 Task: Add an event with the title Conference: Business Leadership Conference, date '2023/12/22', time 8:30 AM to 10:30 AMand add a description: Participants will explore strategies for building cohesive and high-performing teams. They will learn how to create a positive work culture, foster collaboration, and motivate team members to achieve their full potential. Participants will also learn techniques for resolving conflicts and managing team dynamics effectively.Select event color  Banana . Add location for the event as: Budapest, Hungary, logged in from the account softage.4@softage.netand send the event invitation to softage.1@softage.net and softage.2@softage.net. Set a reminder for the event Doesn't repeat
Action: Mouse moved to (68, 92)
Screenshot: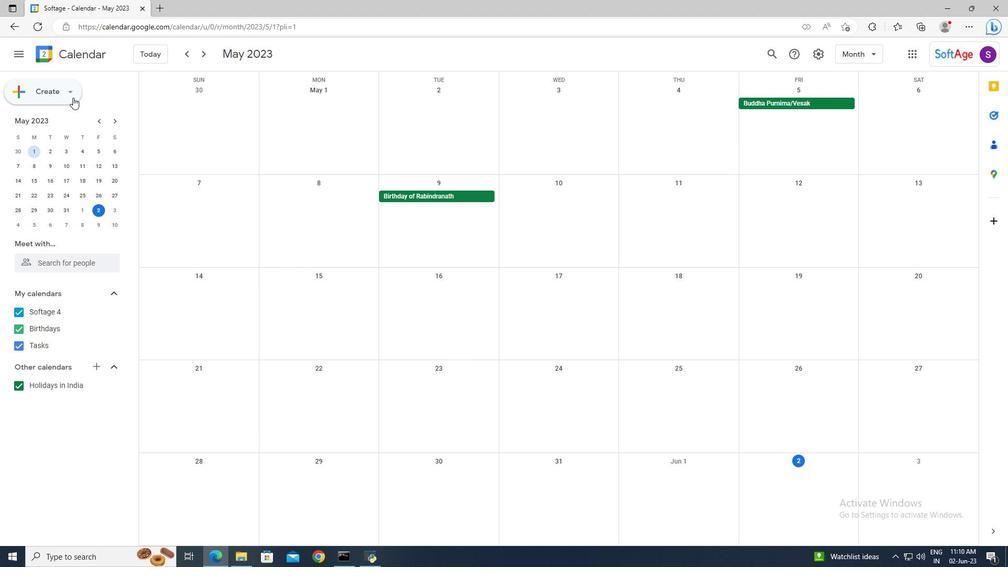 
Action: Mouse pressed left at (68, 92)
Screenshot: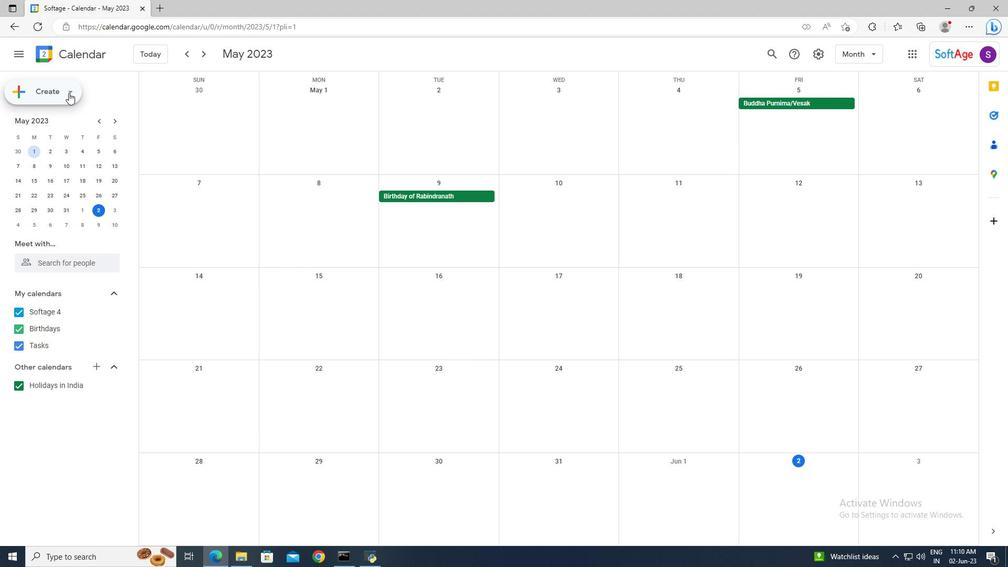 
Action: Mouse moved to (68, 119)
Screenshot: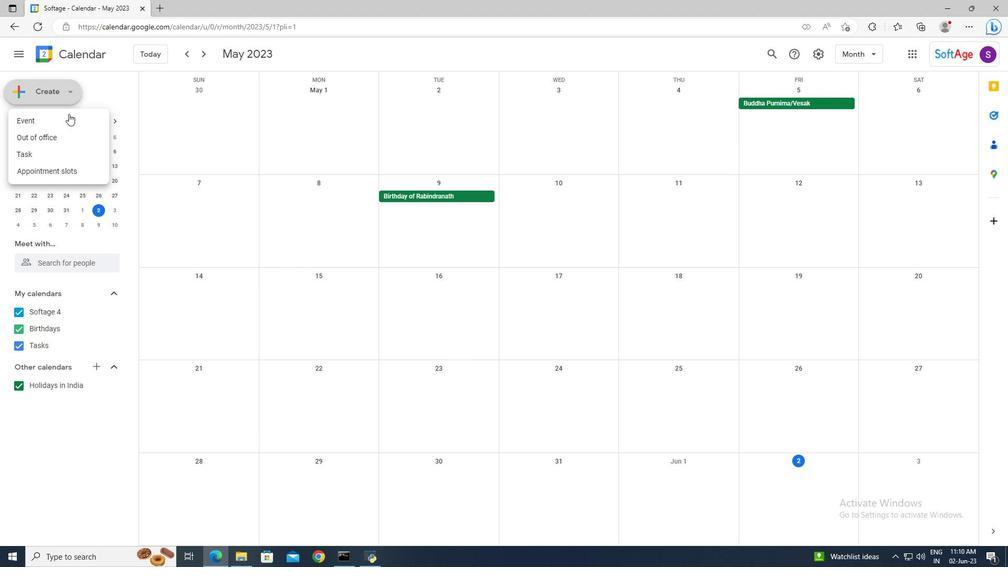 
Action: Mouse pressed left at (68, 119)
Screenshot: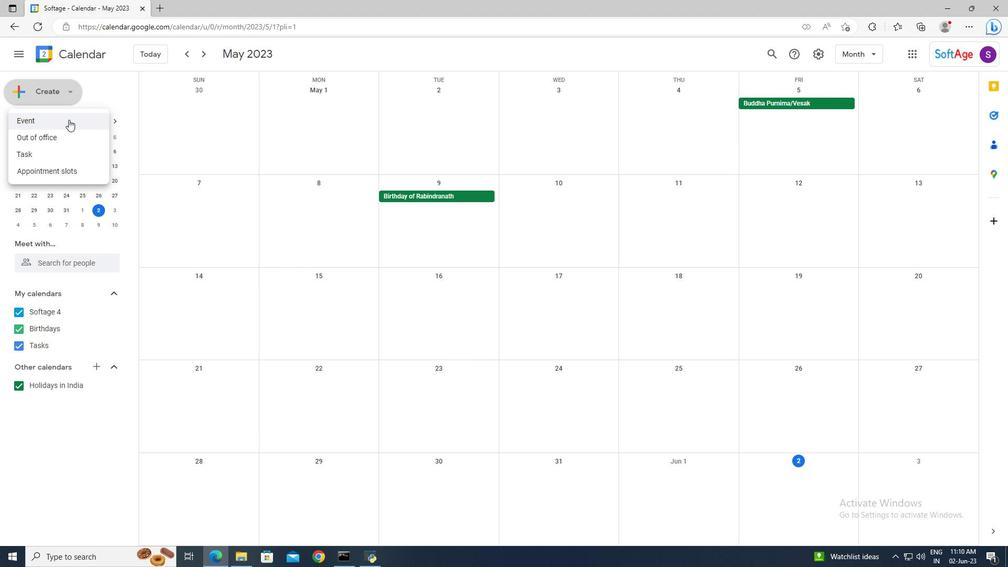 
Action: Mouse moved to (172, 357)
Screenshot: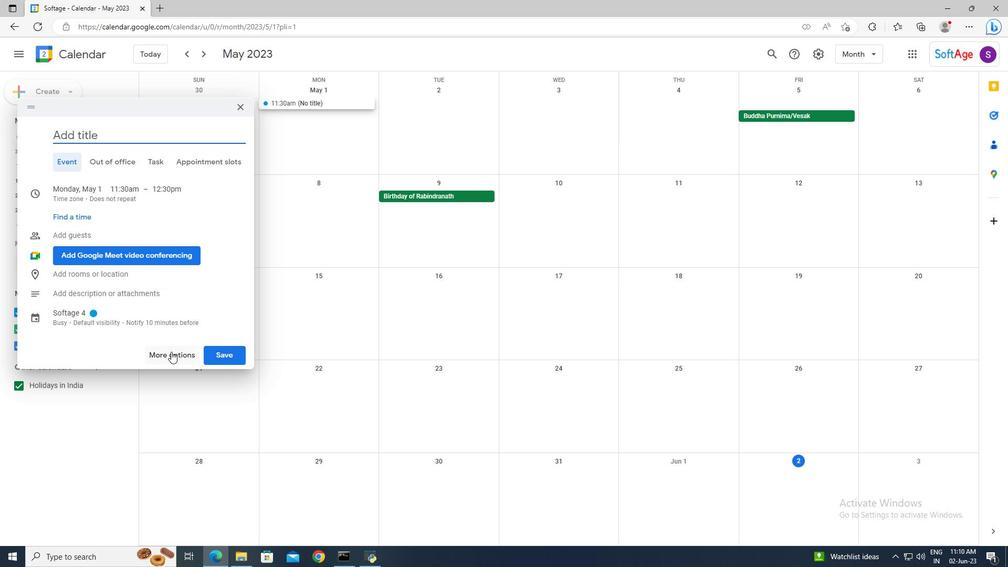 
Action: Mouse pressed left at (172, 357)
Screenshot: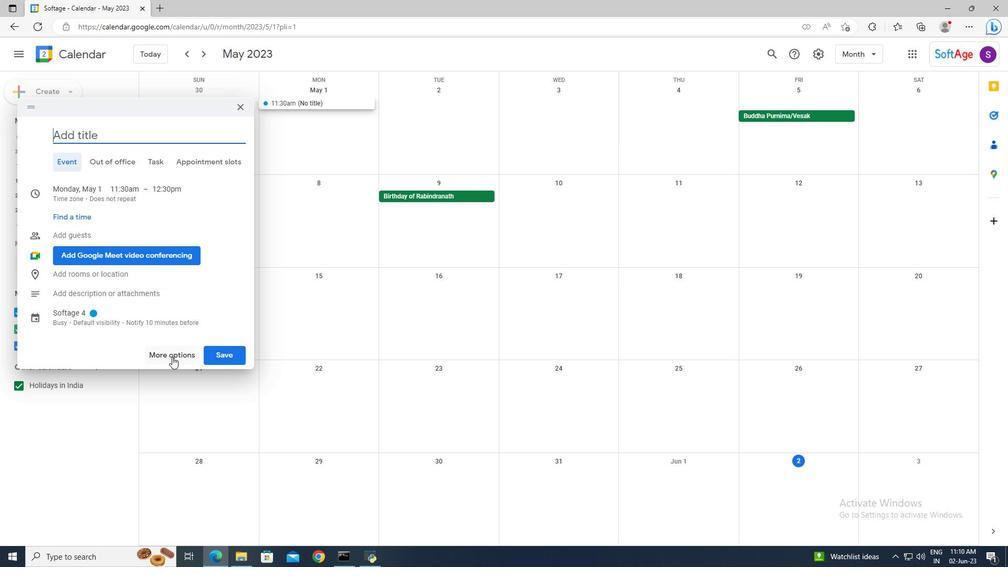 
Action: Mouse moved to (115, 66)
Screenshot: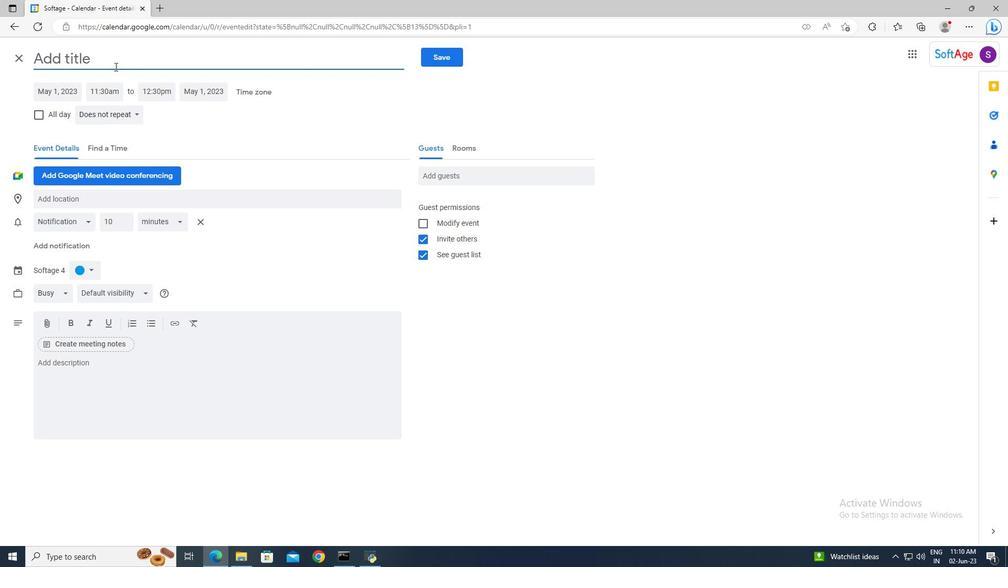 
Action: Mouse pressed left at (115, 66)
Screenshot: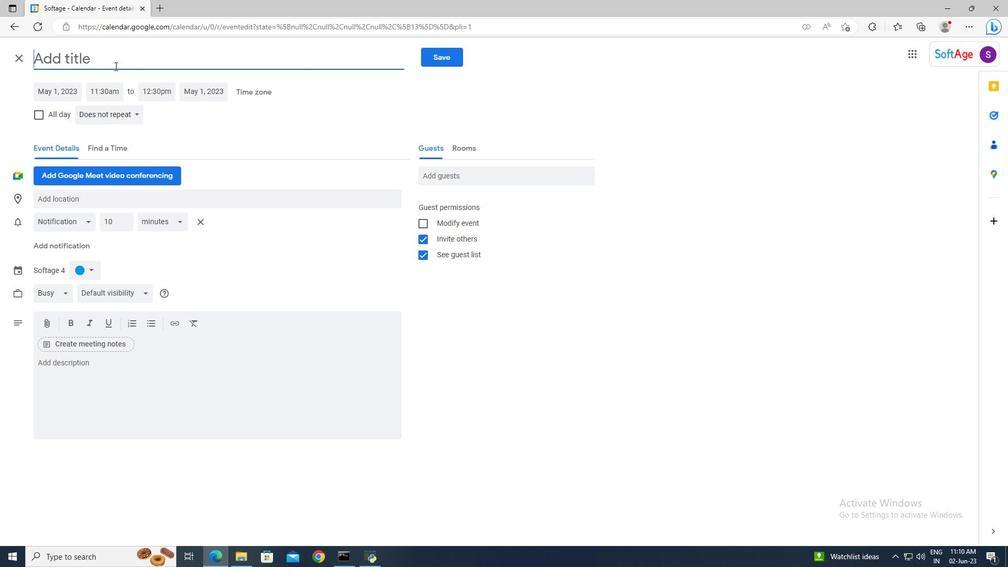 
Action: Key pressed <Key.shift>Conference<Key.shift>:<Key.space><Key.shift>Business<Key.space><Key.shift>Leadership<Key.space><Key.shift>Conference
Screenshot: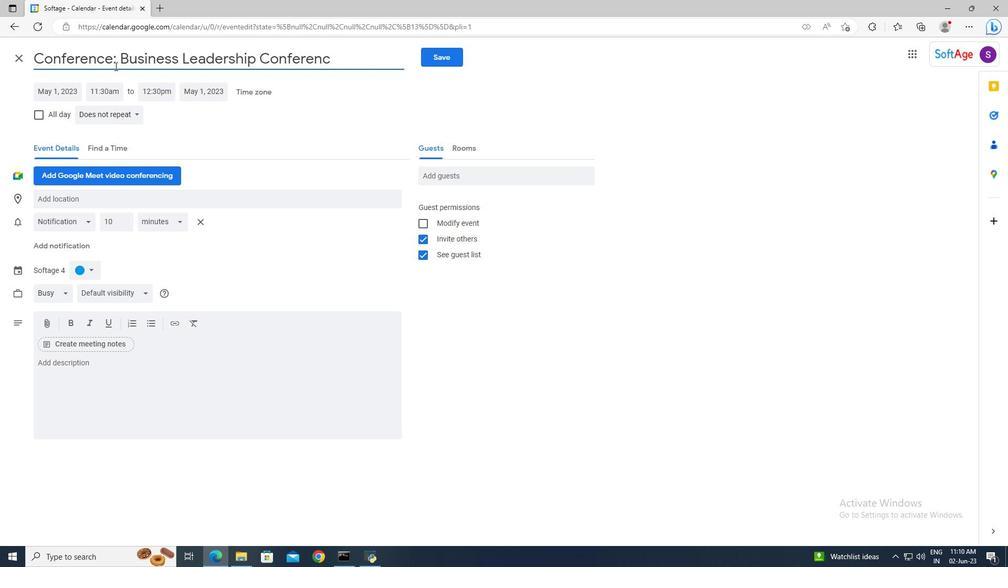 
Action: Mouse moved to (71, 89)
Screenshot: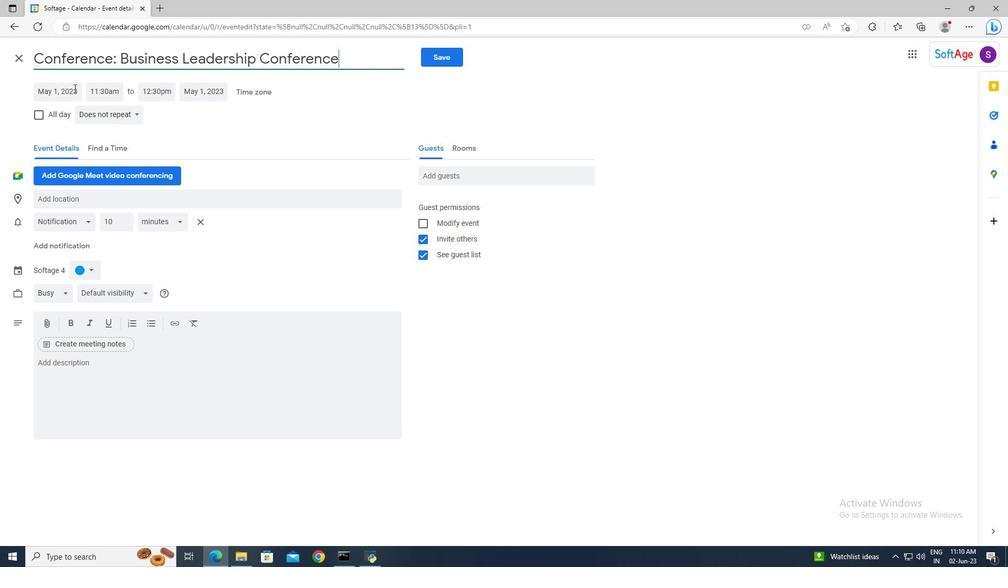 
Action: Mouse pressed left at (71, 89)
Screenshot: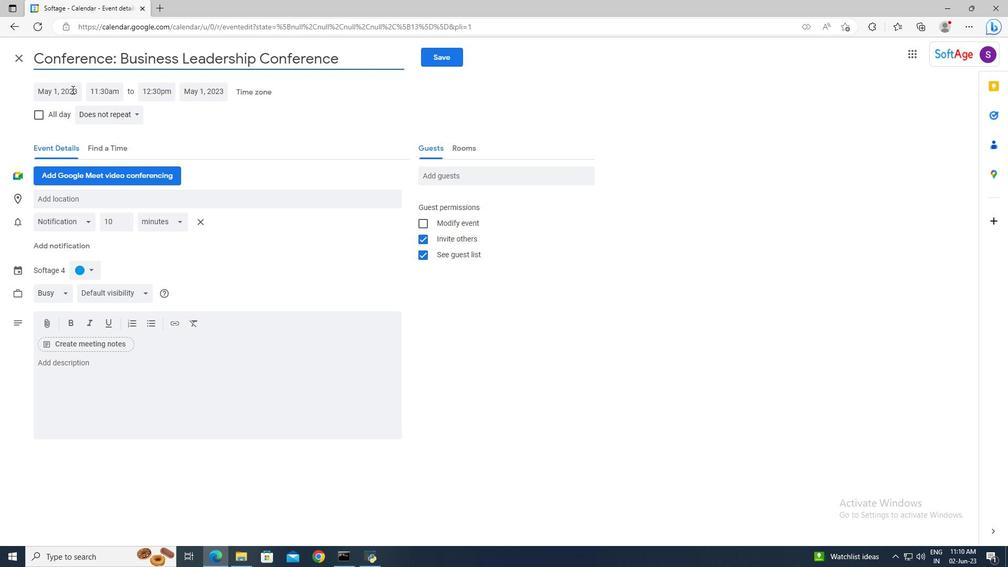 
Action: Mouse moved to (164, 112)
Screenshot: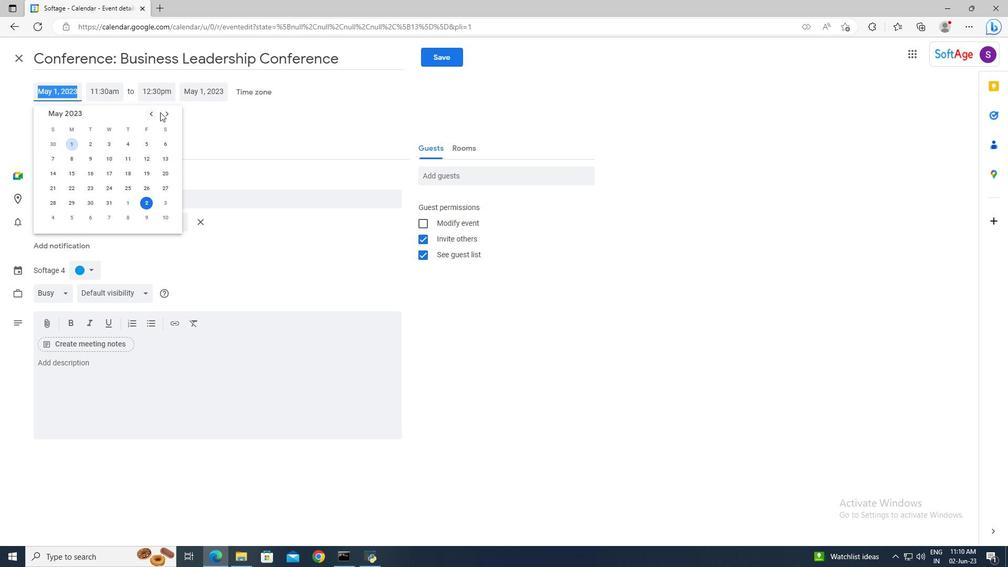 
Action: Mouse pressed left at (164, 112)
Screenshot: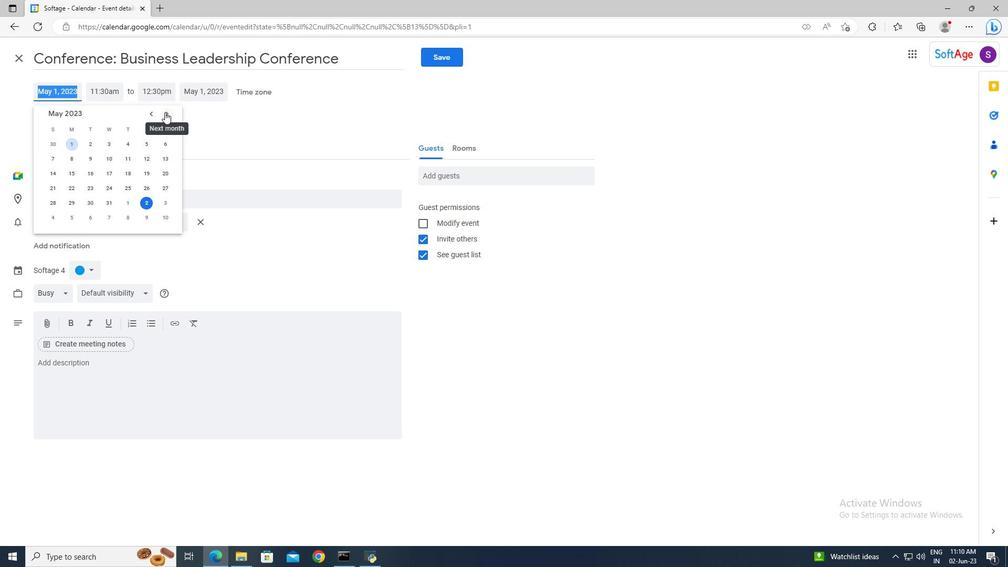 
Action: Mouse pressed left at (164, 112)
Screenshot: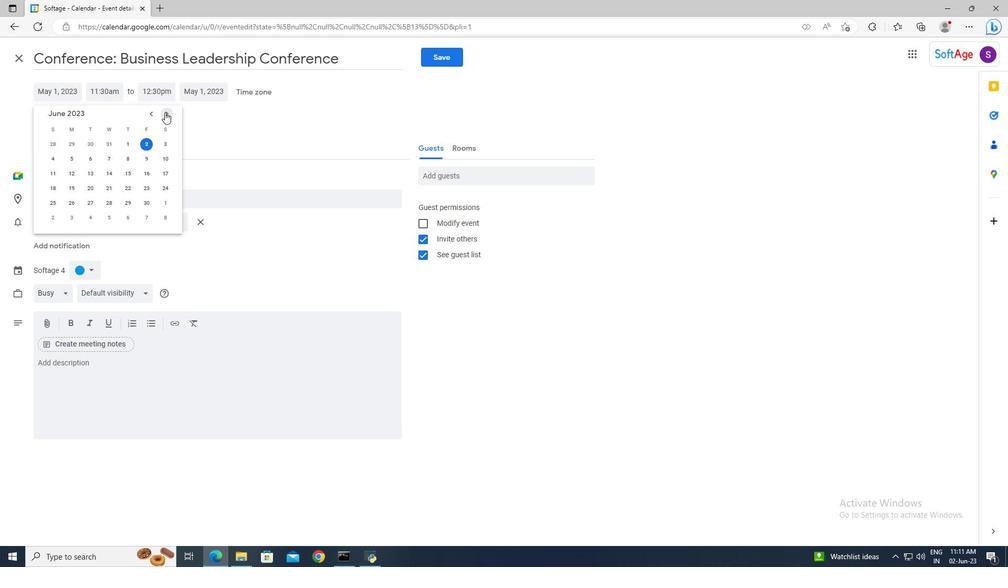 
Action: Mouse pressed left at (164, 112)
Screenshot: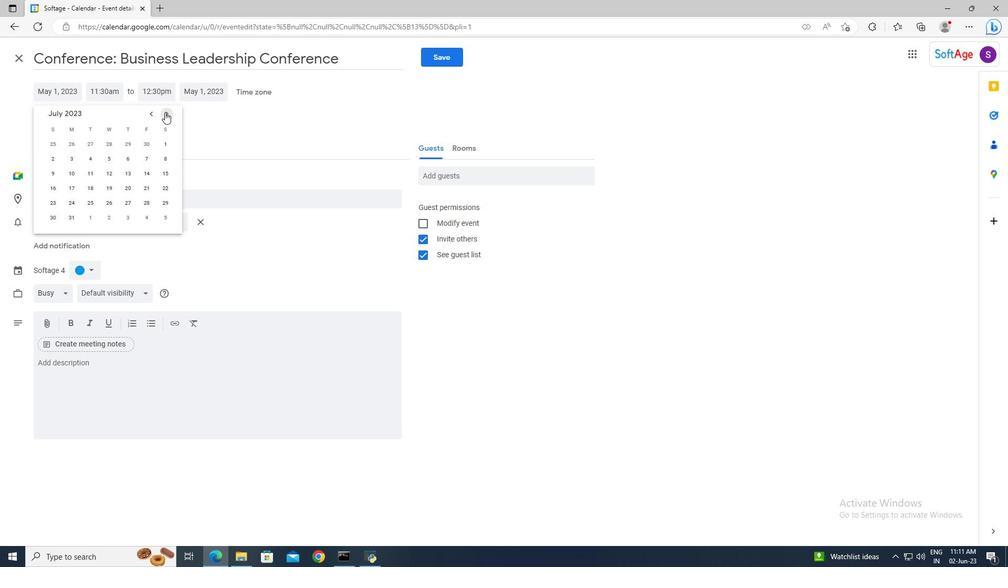 
Action: Mouse pressed left at (164, 112)
Screenshot: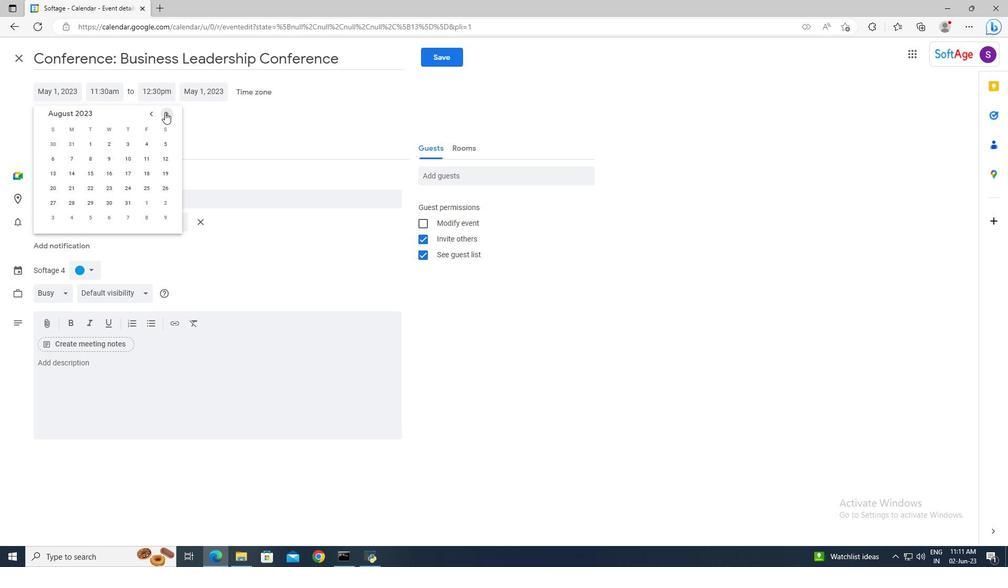 
Action: Mouse pressed left at (164, 112)
Screenshot: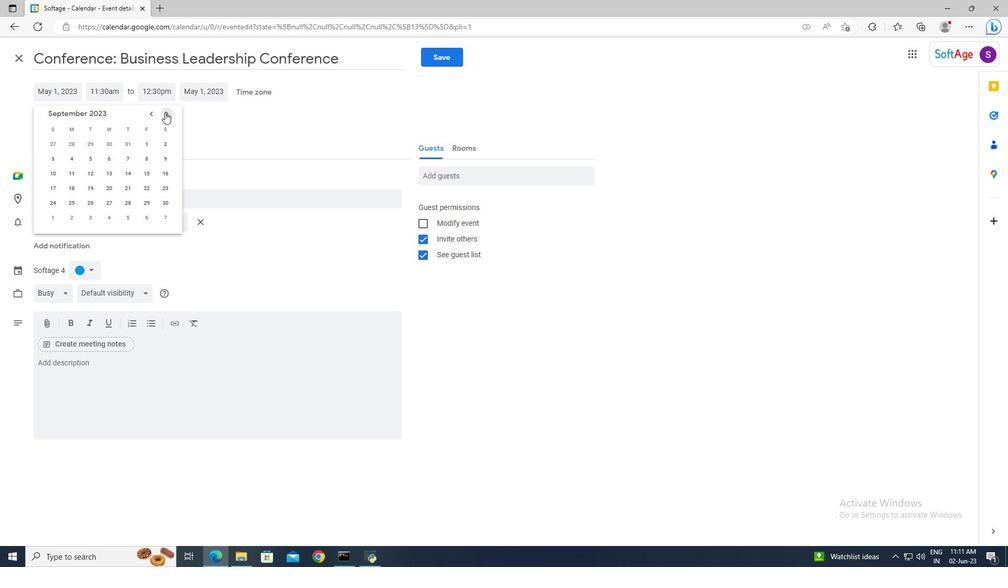 
Action: Mouse pressed left at (164, 112)
Screenshot: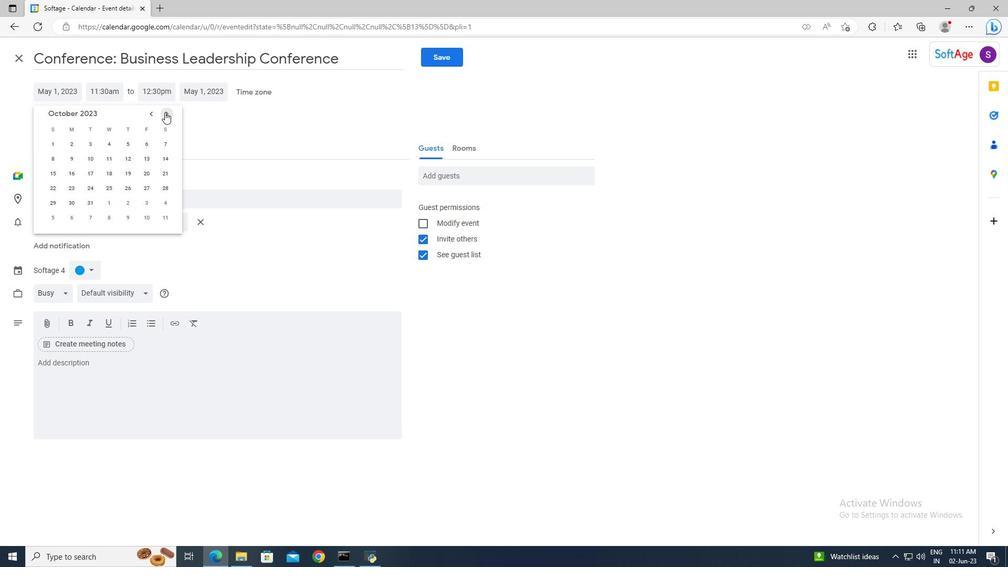 
Action: Mouse pressed left at (164, 112)
Screenshot: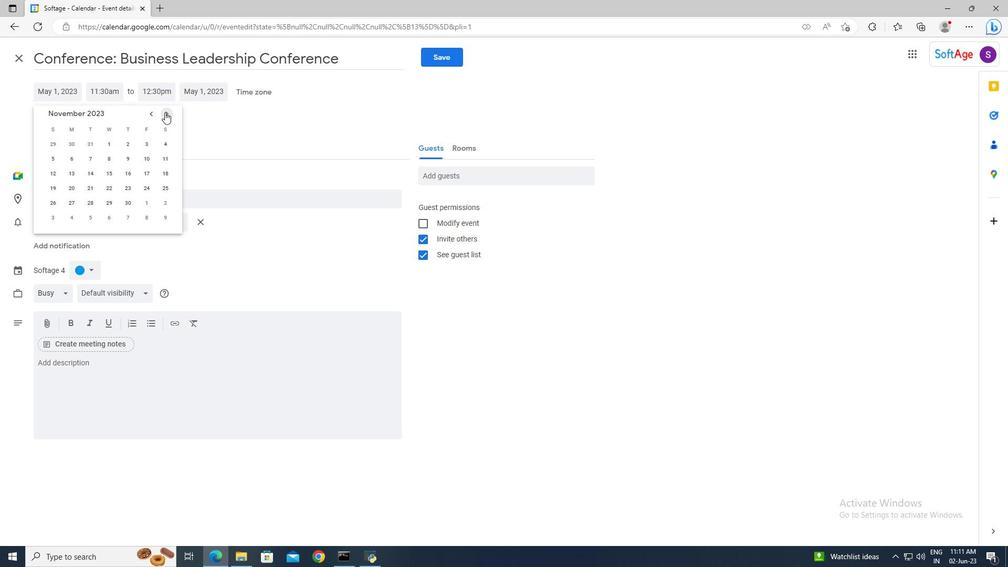 
Action: Mouse moved to (147, 187)
Screenshot: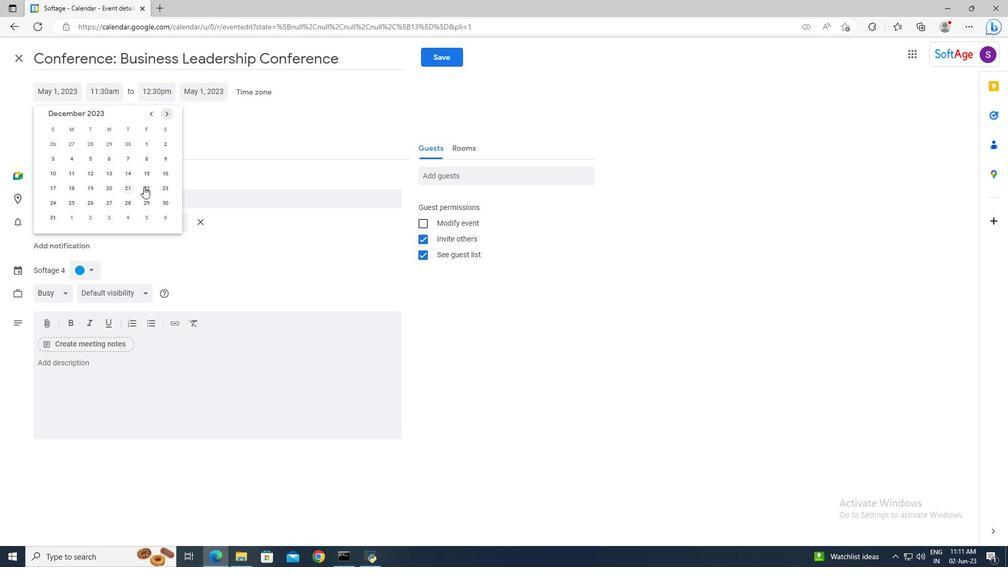
Action: Mouse pressed left at (147, 187)
Screenshot: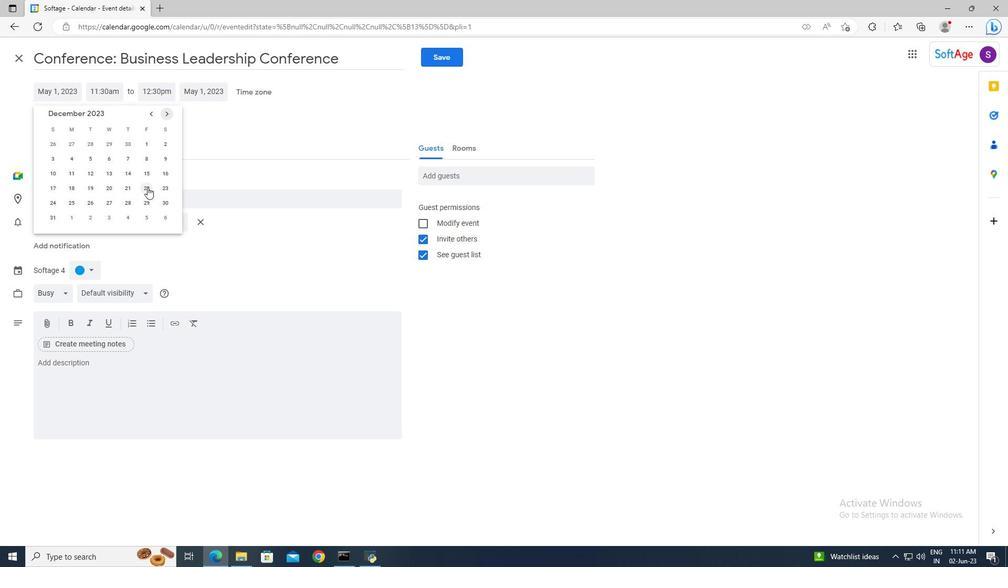 
Action: Mouse moved to (113, 89)
Screenshot: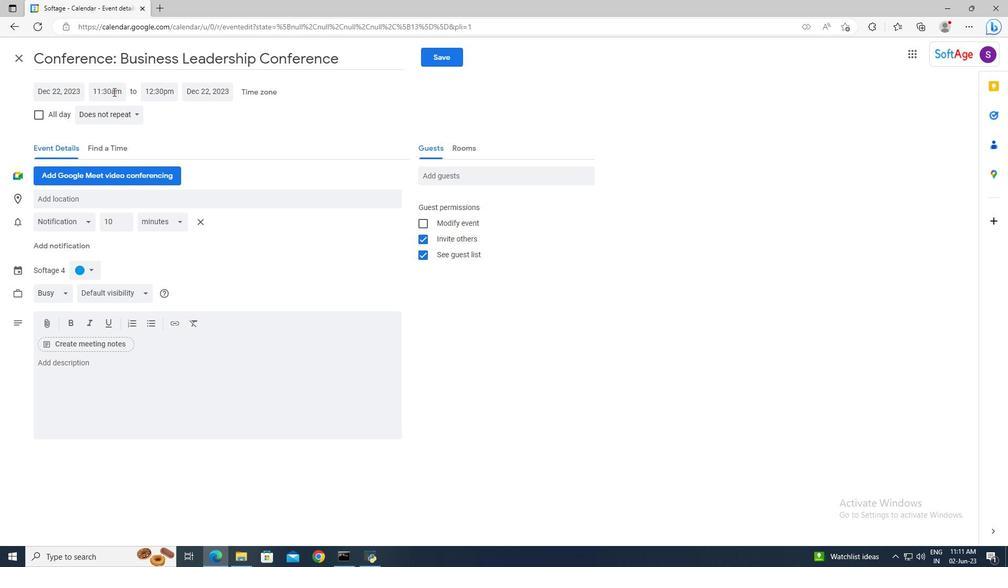 
Action: Mouse pressed left at (113, 89)
Screenshot: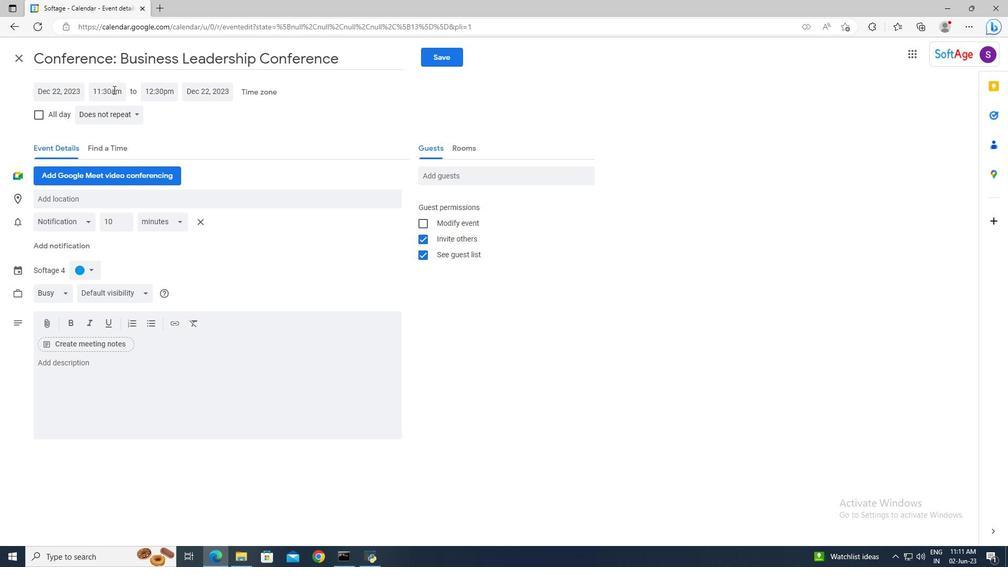
Action: Key pressed 8<Key.shift>:30<Key.space><Key.shift>A
Screenshot: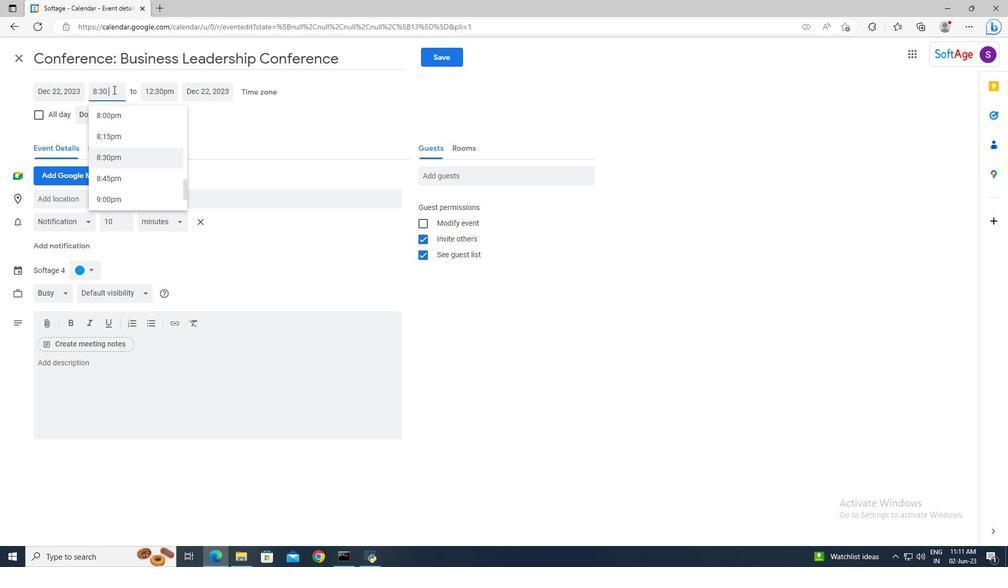 
Action: Mouse moved to (108, 159)
Screenshot: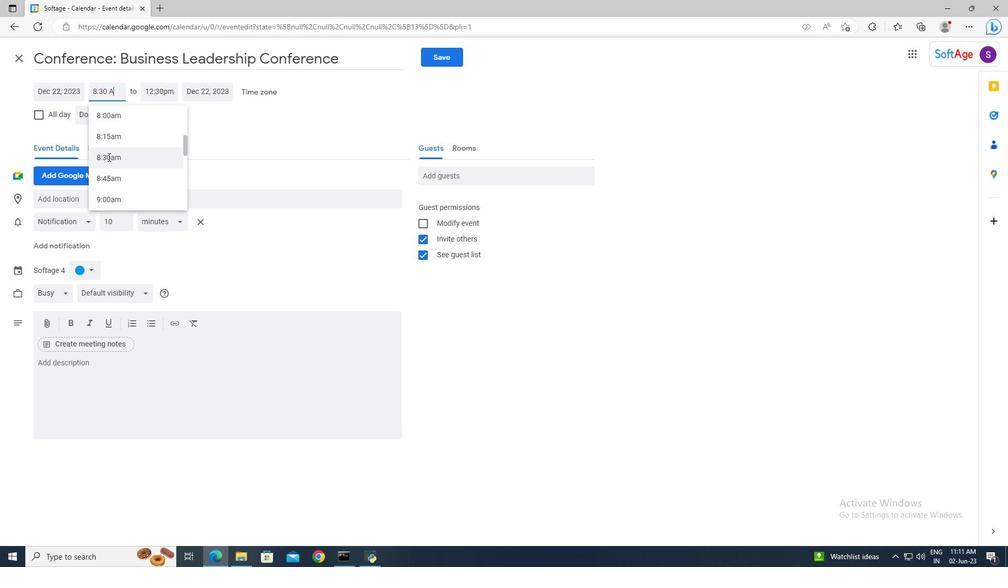 
Action: Mouse pressed left at (108, 159)
Screenshot: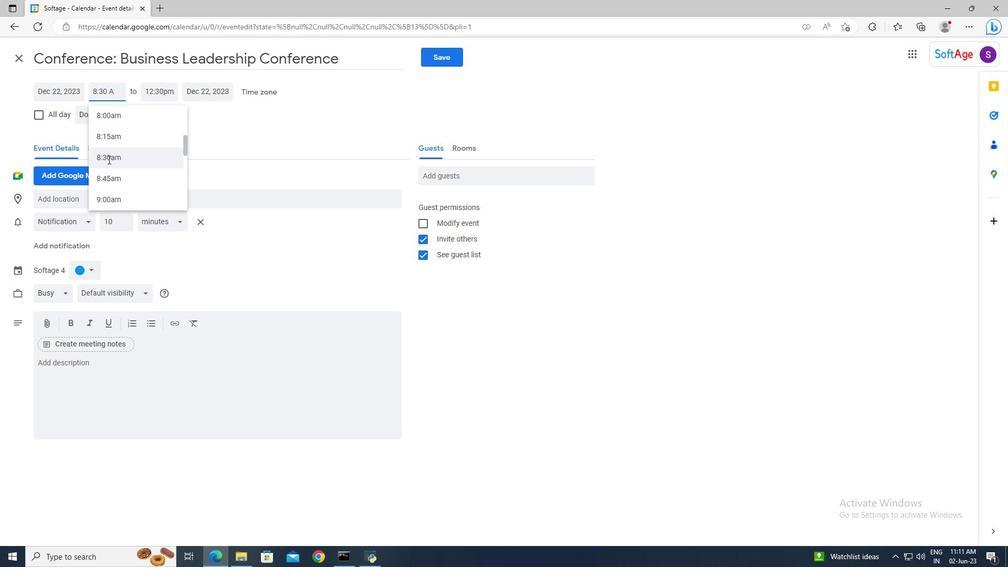 
Action: Mouse moved to (153, 90)
Screenshot: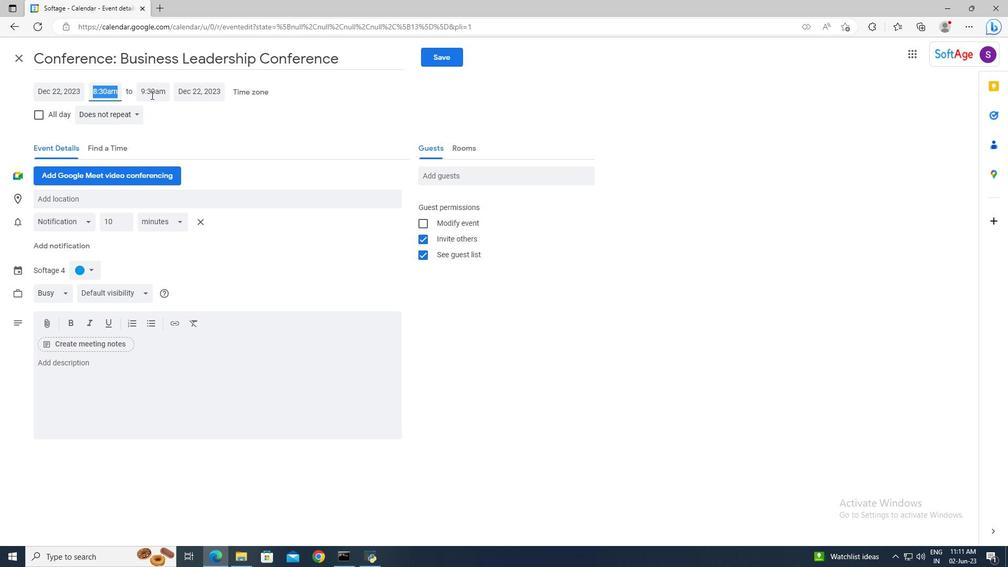 
Action: Mouse pressed left at (153, 90)
Screenshot: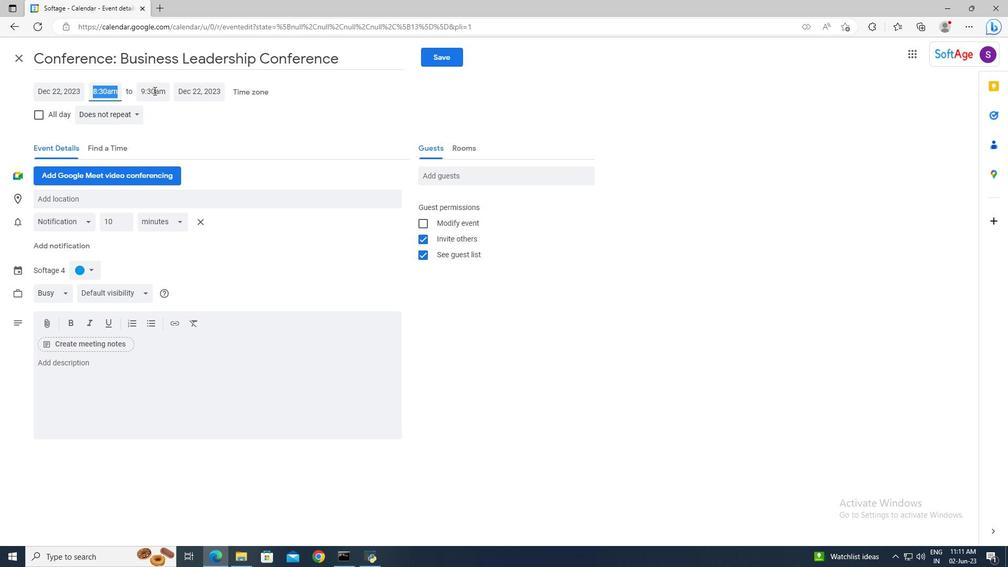 
Action: Key pressed 10<Key.shift>:30
Screenshot: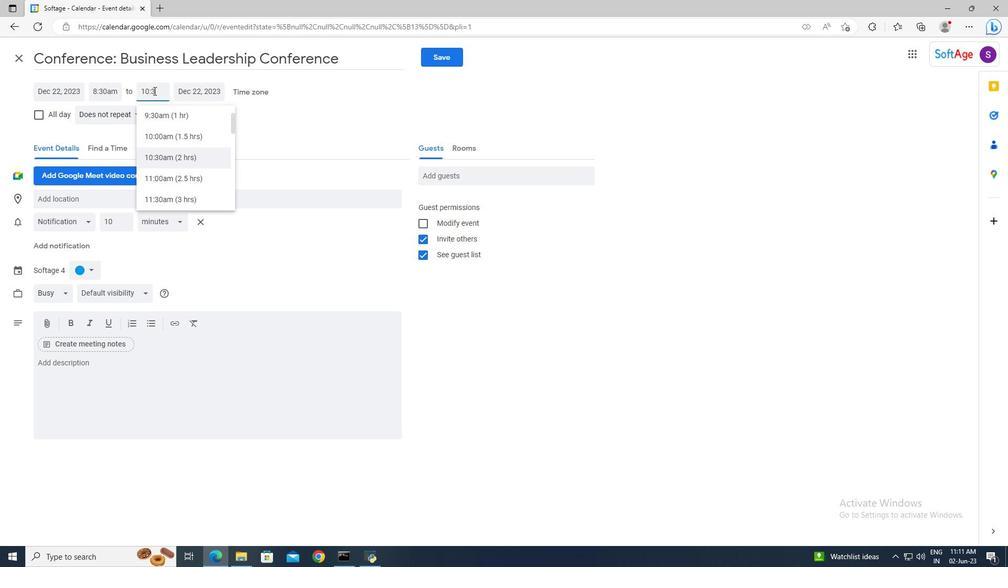 
Action: Mouse moved to (163, 155)
Screenshot: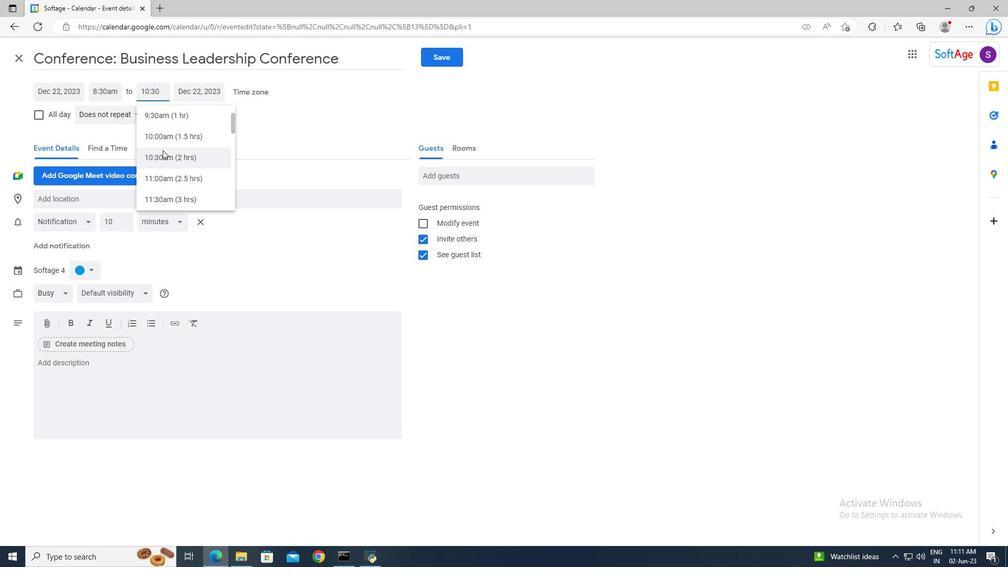 
Action: Mouse pressed left at (163, 155)
Screenshot: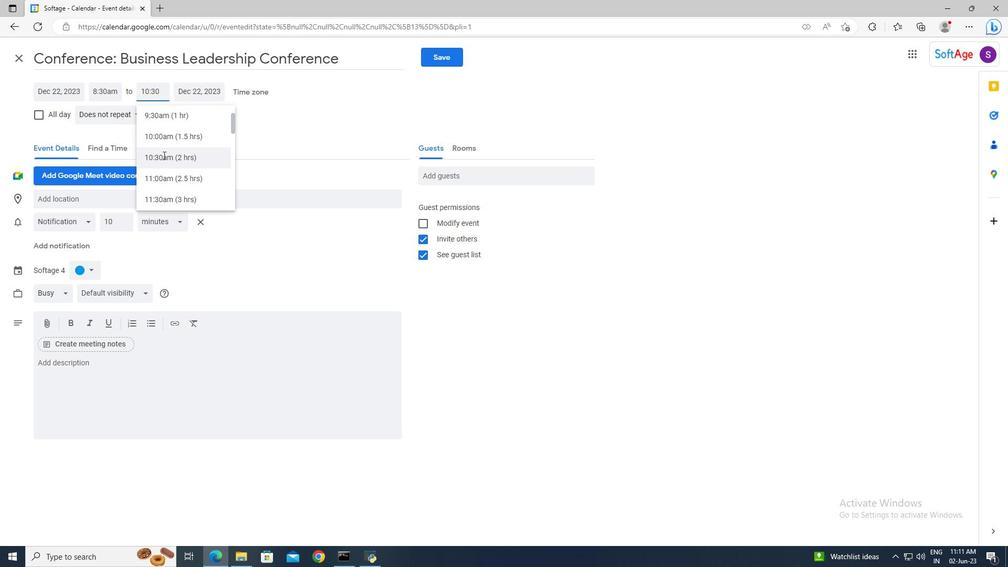 
Action: Mouse moved to (119, 373)
Screenshot: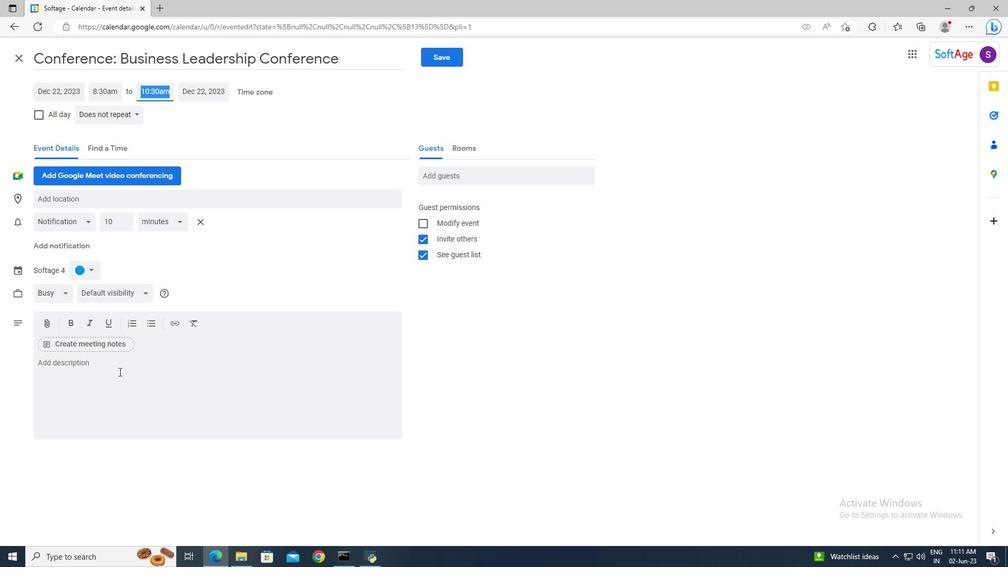 
Action: Mouse pressed left at (119, 373)
Screenshot: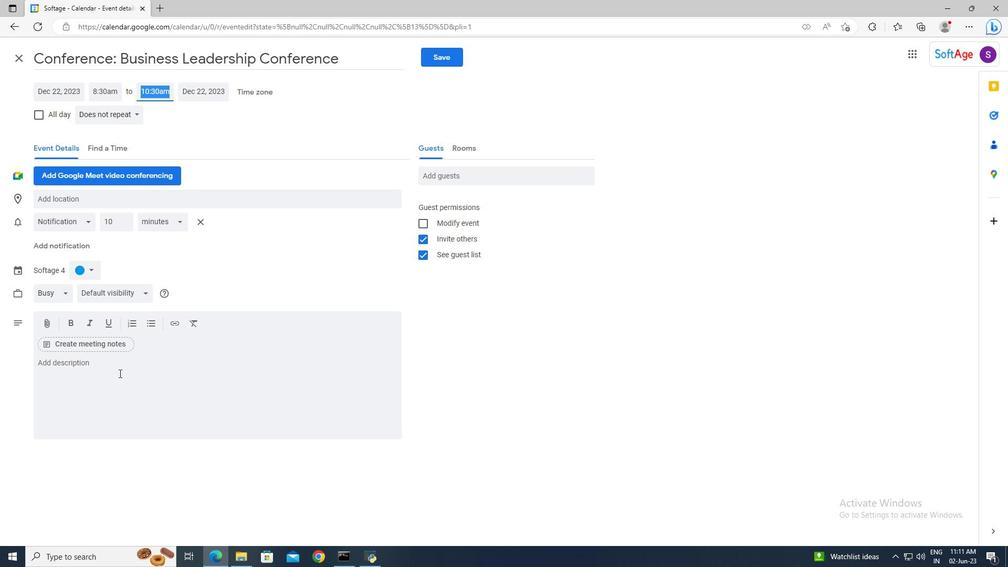 
Action: Key pressed <Key.shift>Participants<Key.space>will<Key.space>explore<Key.space>strategies<Key.space>for<Key.space>building<Key.space>cohesive<Key.space>and<Key.space>hish<Key.backspace><Key.backspace>gh-performing<Key.space>teams.<Key.space><Key.shift><Key.shift><Key.shift><Key.shift><Key.shift><Key.shift><Key.shift><Key.shift><Key.shift><Key.shift><Key.shift><Key.shift><Key.shift>They<Key.space>will<Key.space>learn<Key.space>how<Key.space>to<Key.space>create<Key.space>a<Key.space>positive<Key.space>work<Key.space>culture,<Key.space>foster<Key.space>collaboration,<Key.space>and<Key.space>motivate<Key.space>team<Key.space>members<Key.space>to<Key.space>achieve<Key.space>their<Key.space>full<Key.space>potential.<Key.space><Key.shift>Participants<Key.space>will<Key.space>also<Key.space>learn<Key.space>techniques<Key.space>for<Key.space>resolving<Key.space>conflicts<Key.space>and<Key.space>managing<Key.space>team<Key.space>dynamics<Key.space>effectively.
Screenshot: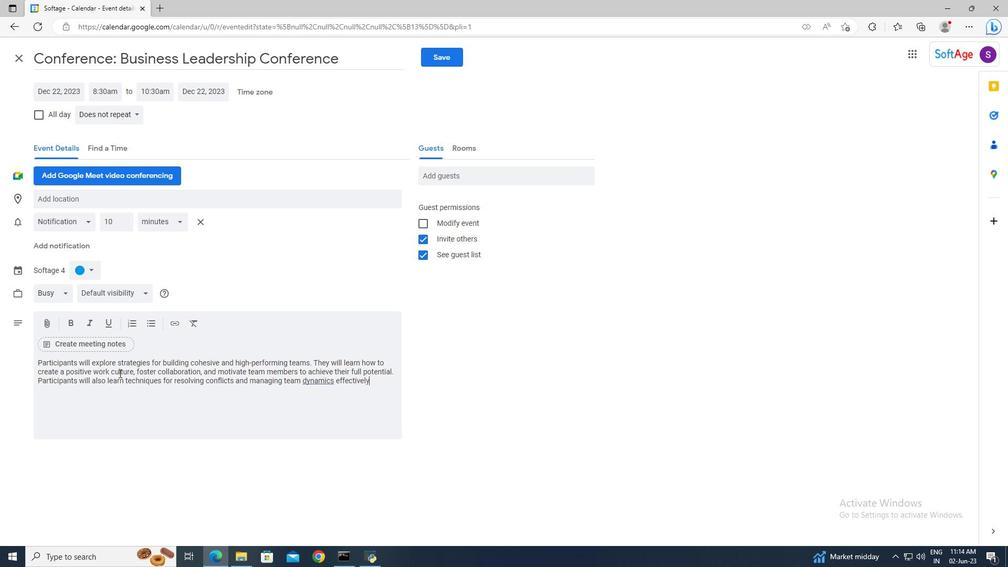 
Action: Mouse moved to (89, 272)
Screenshot: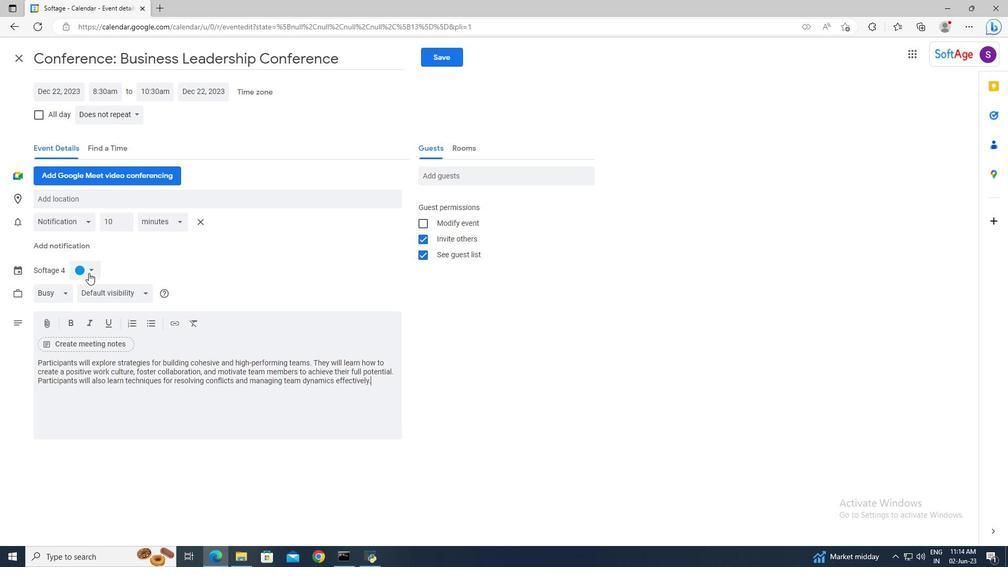 
Action: Mouse pressed left at (89, 272)
Screenshot: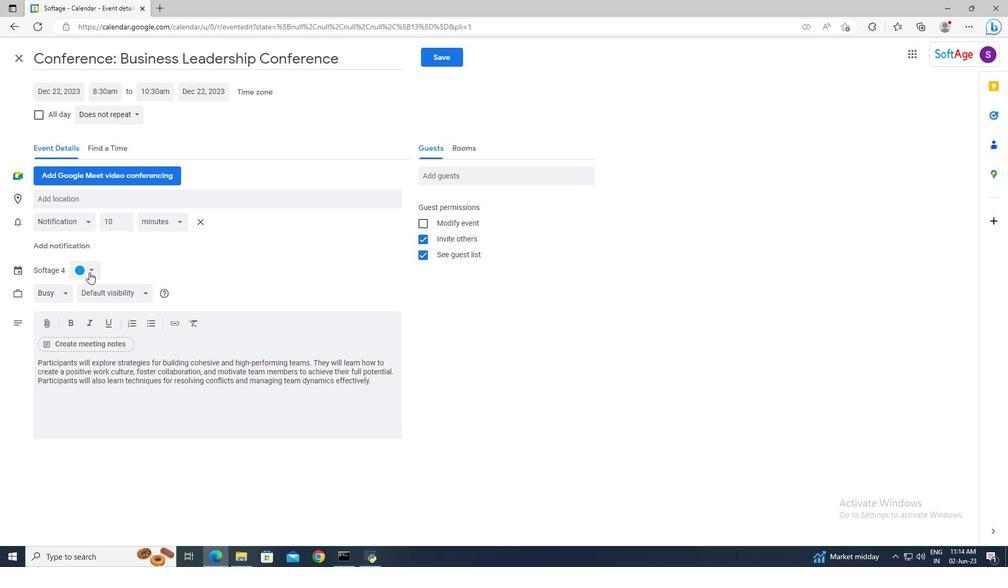 
Action: Mouse moved to (94, 282)
Screenshot: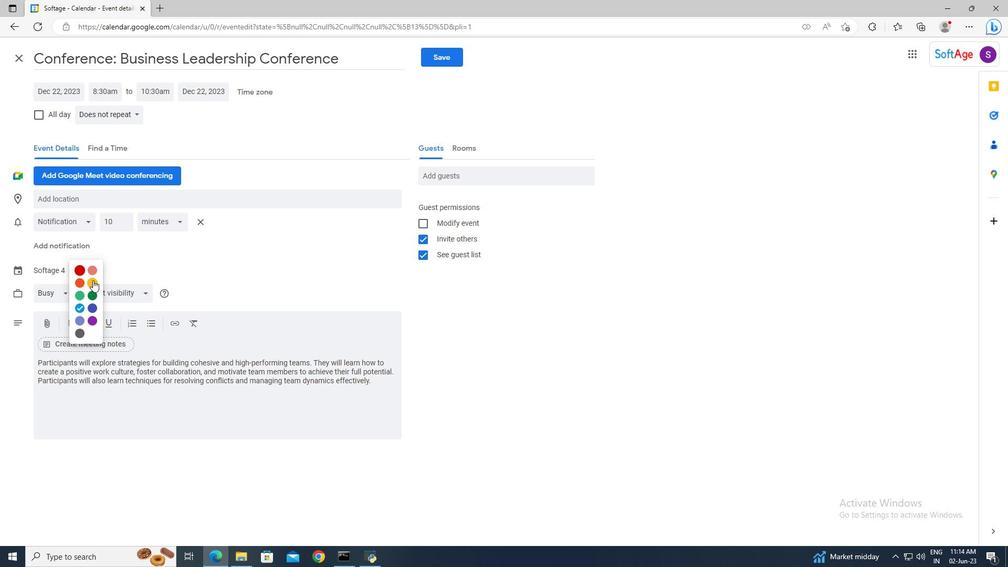 
Action: Mouse pressed left at (94, 282)
Screenshot: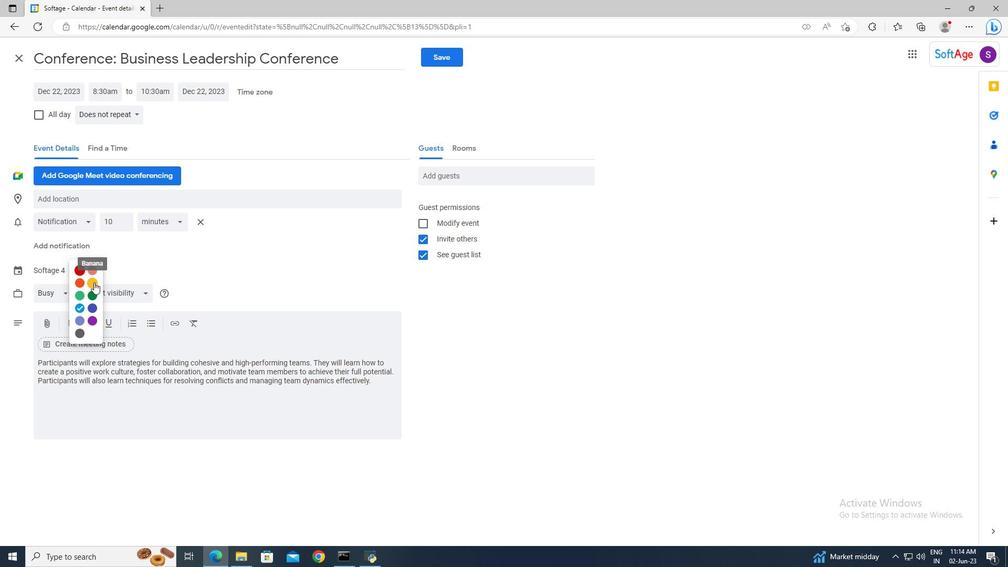 
Action: Mouse moved to (86, 203)
Screenshot: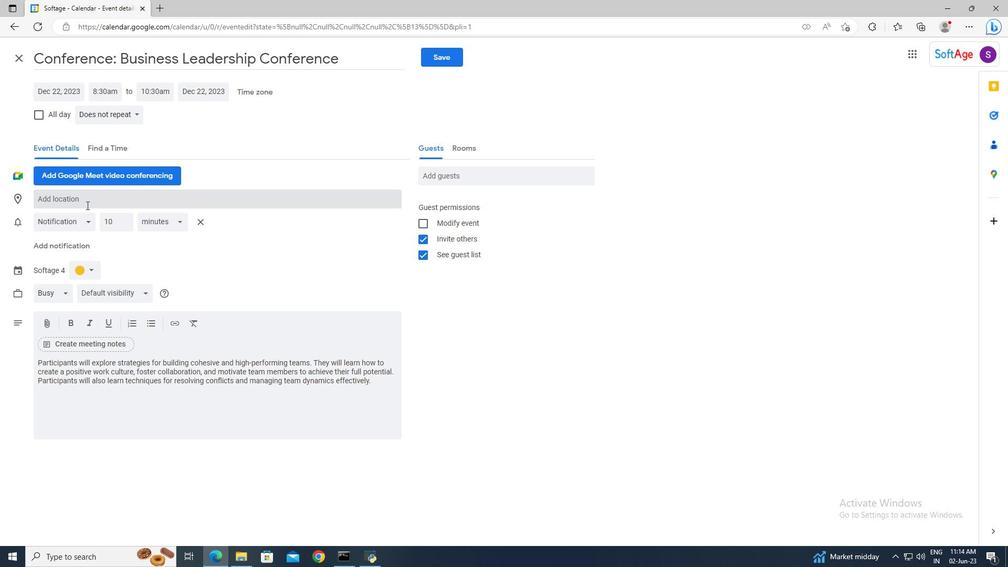 
Action: Mouse pressed left at (86, 203)
Screenshot: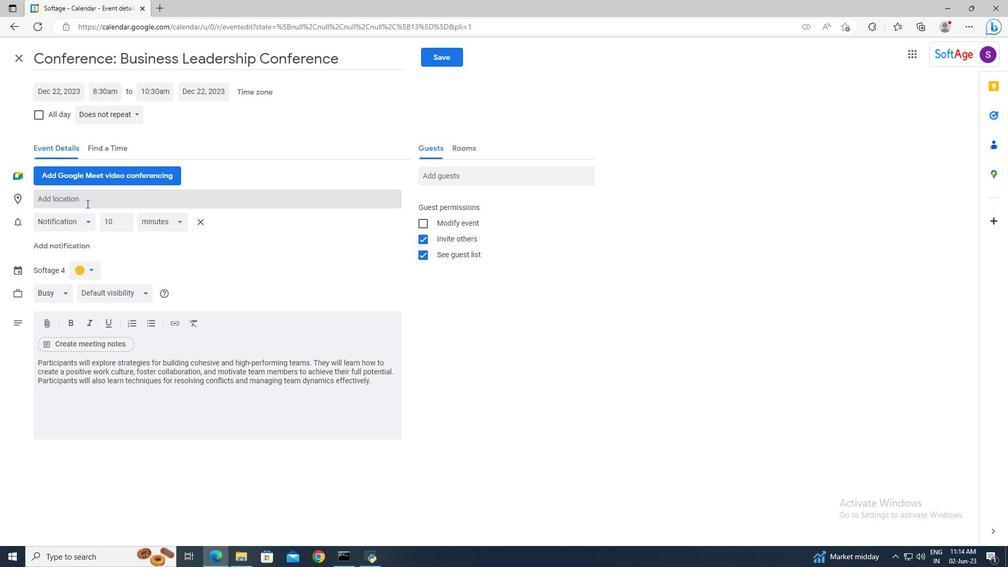 
Action: Key pressed <Key.shift>Budapest,<Key.space><Key.shift>Hungary
Screenshot: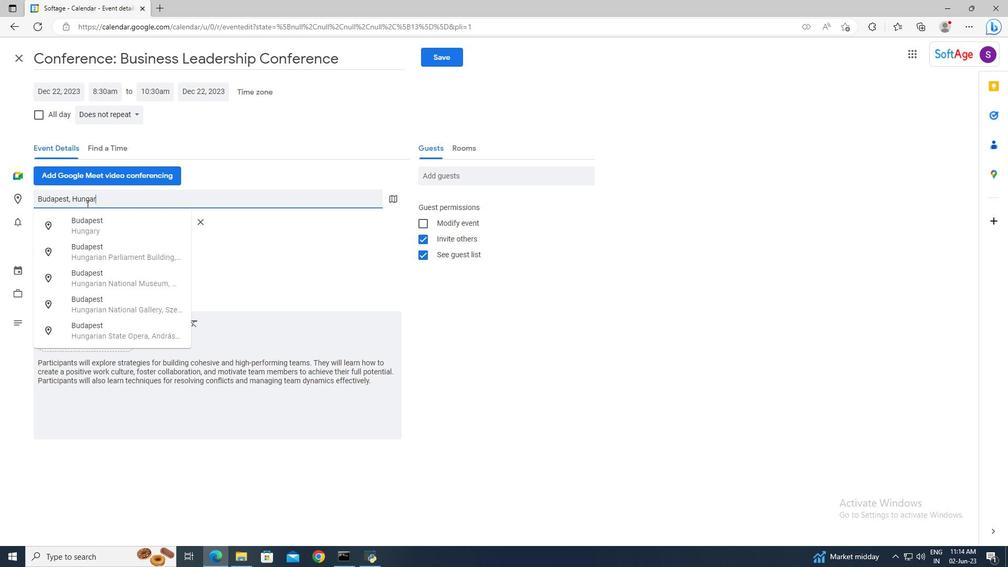
Action: Mouse moved to (97, 217)
Screenshot: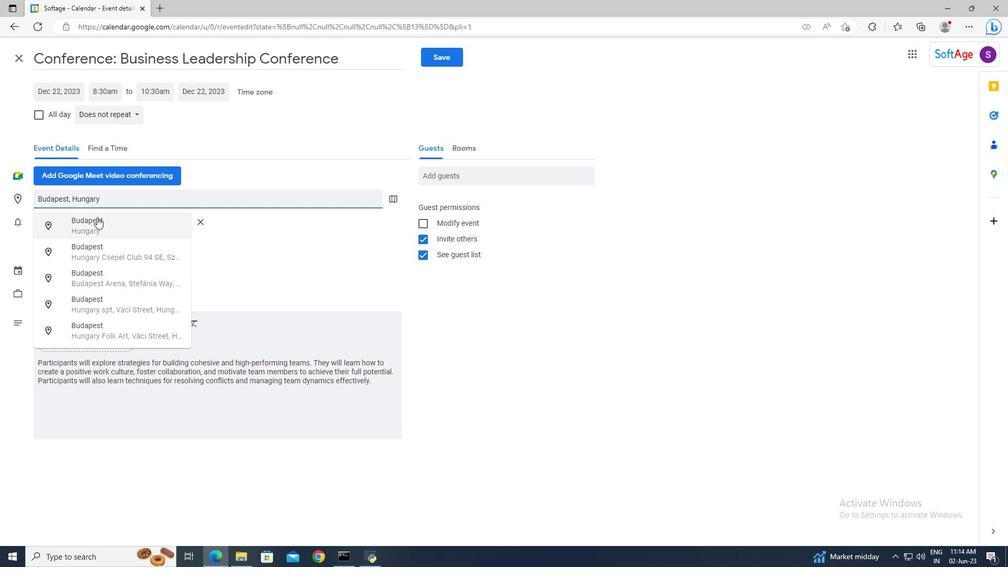 
Action: Mouse pressed left at (97, 217)
Screenshot: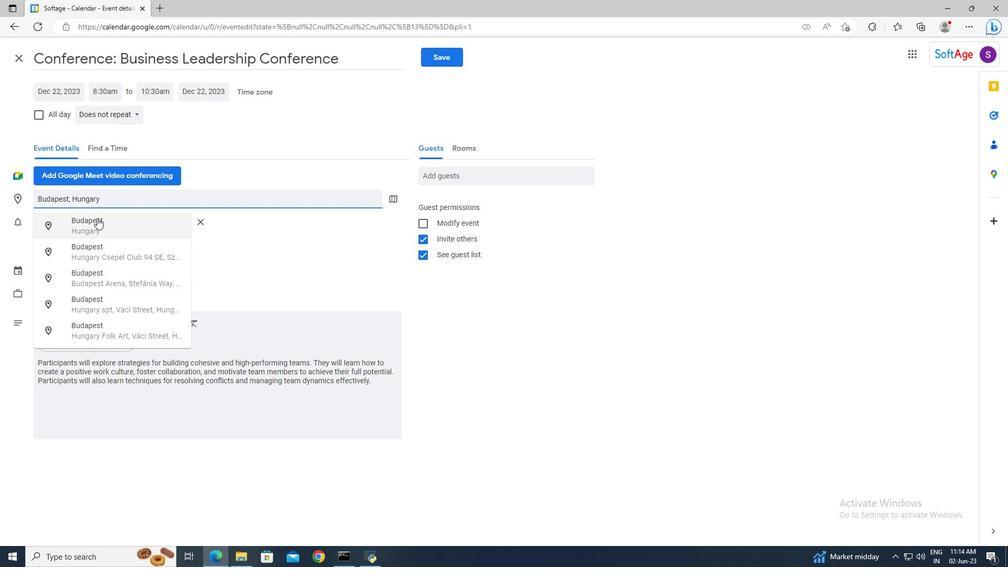 
Action: Mouse moved to (450, 176)
Screenshot: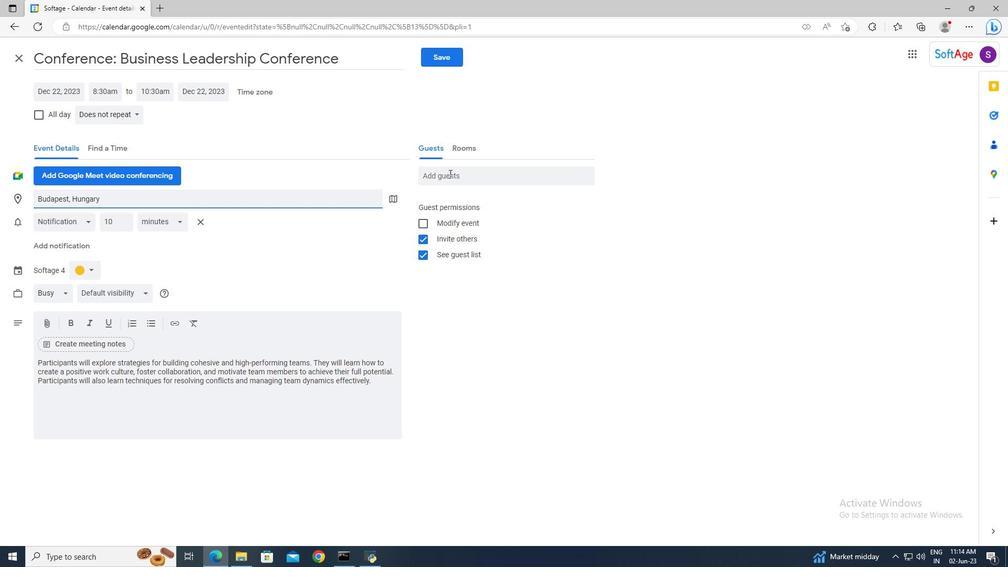 
Action: Mouse pressed left at (450, 176)
Screenshot: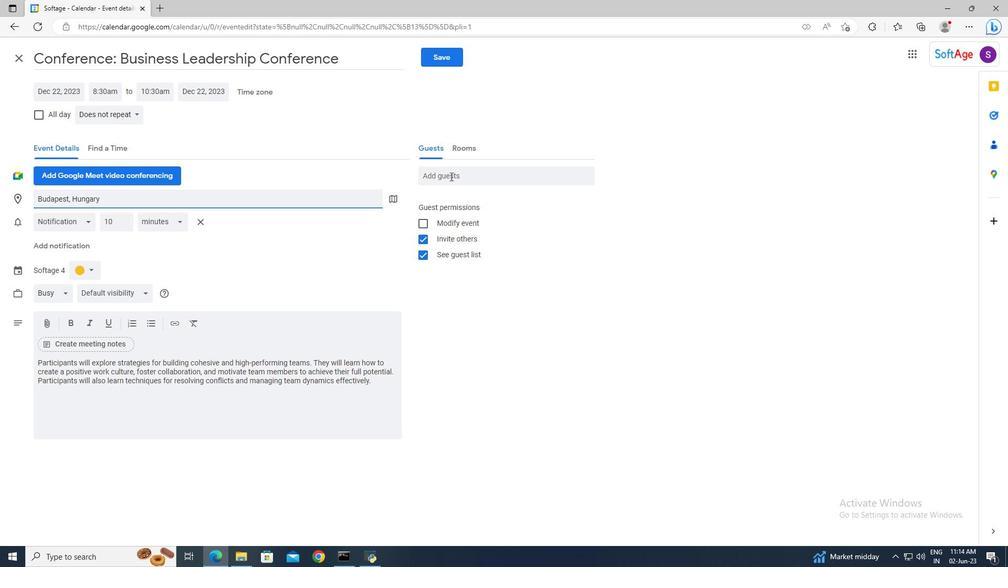 
Action: Key pressed softage.1<Key.shift>@softage.net<Key.enter>
Screenshot: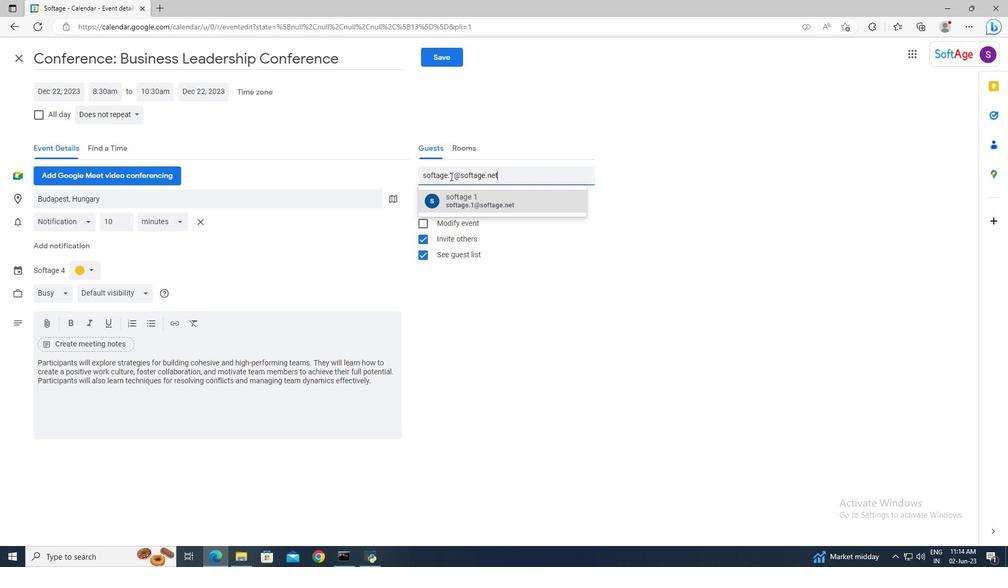 
Action: Mouse moved to (450, 175)
Screenshot: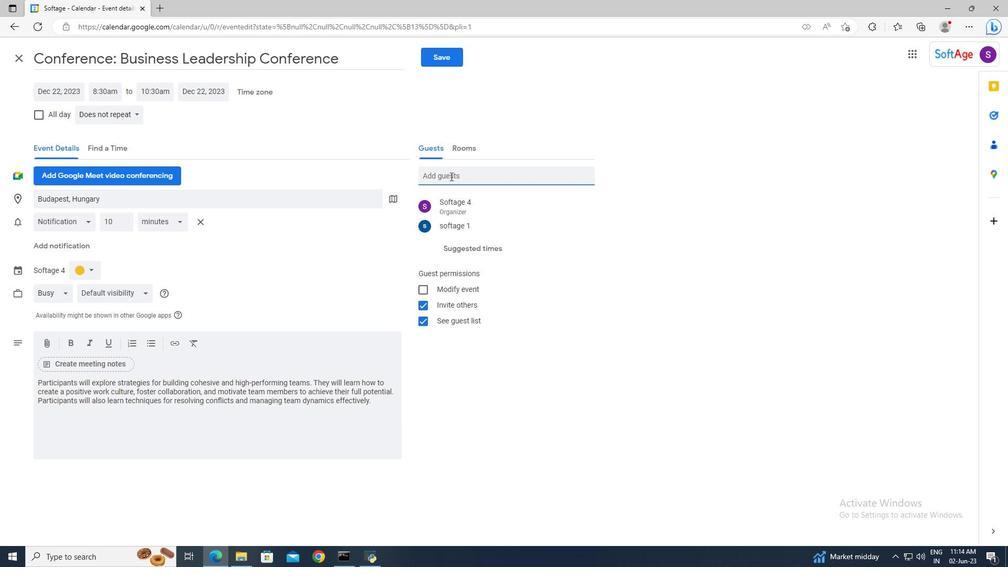 
Action: Mouse pressed left at (450, 175)
Screenshot: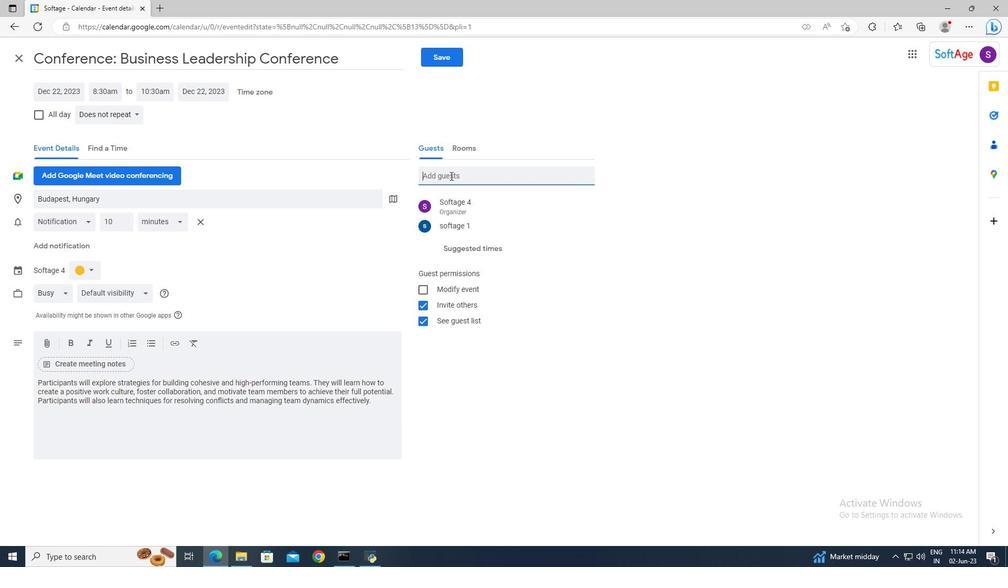 
Action: Key pressed softage.2<Key.shift>@softage.net<Key.enter>
Screenshot: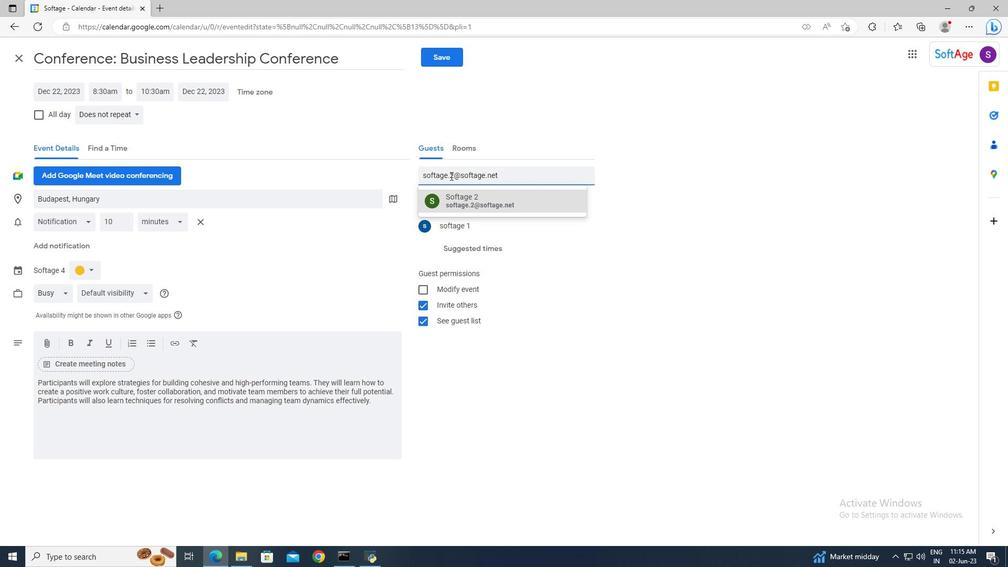
Action: Mouse moved to (134, 111)
Screenshot: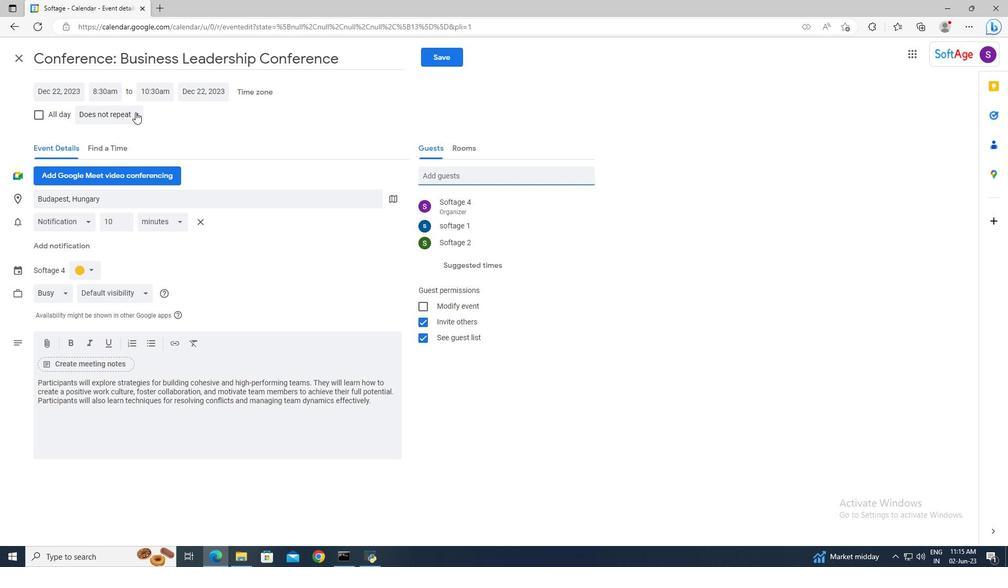 
Action: Mouse pressed left at (134, 111)
Screenshot: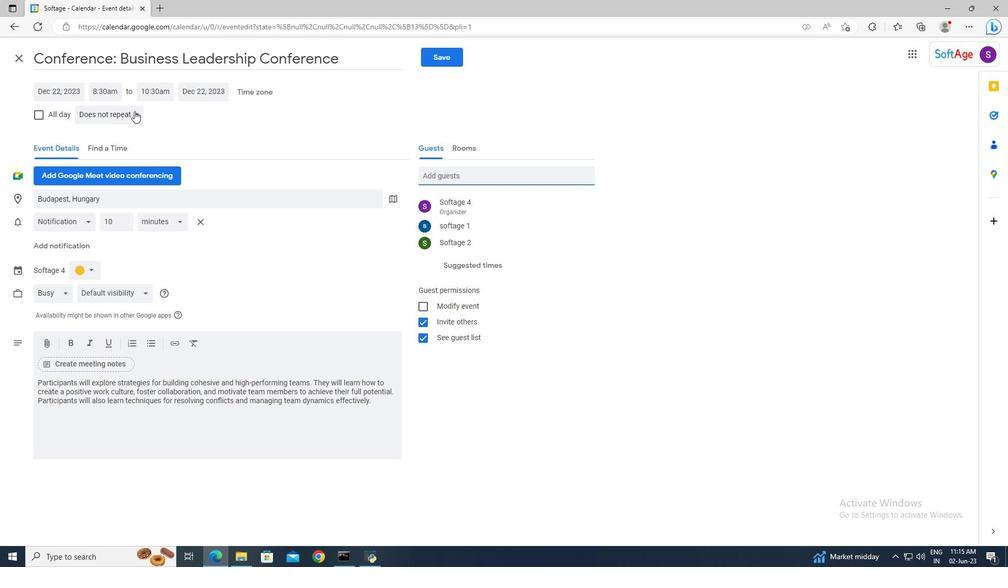 
Action: Mouse moved to (129, 114)
Screenshot: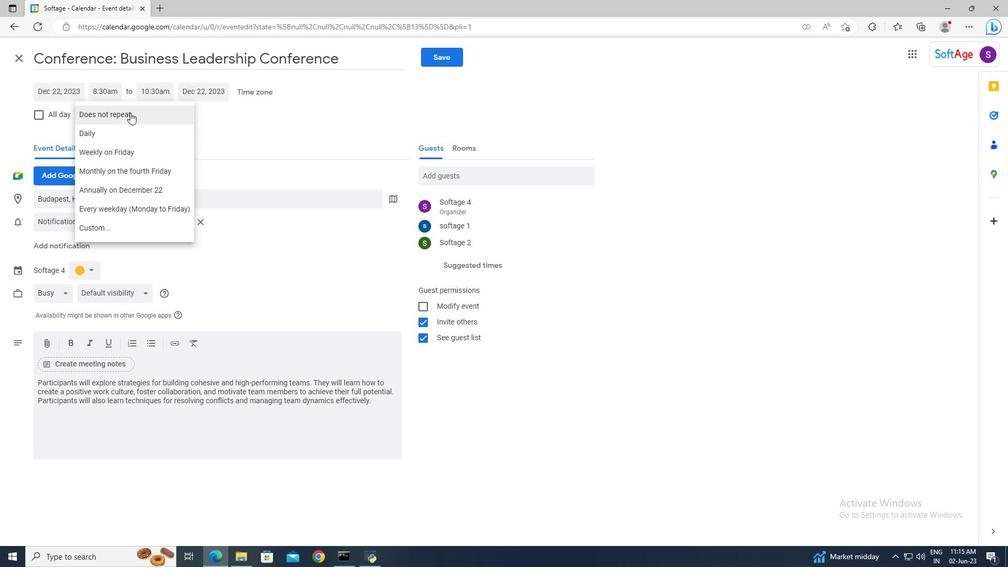 
Action: Mouse pressed left at (129, 114)
Screenshot: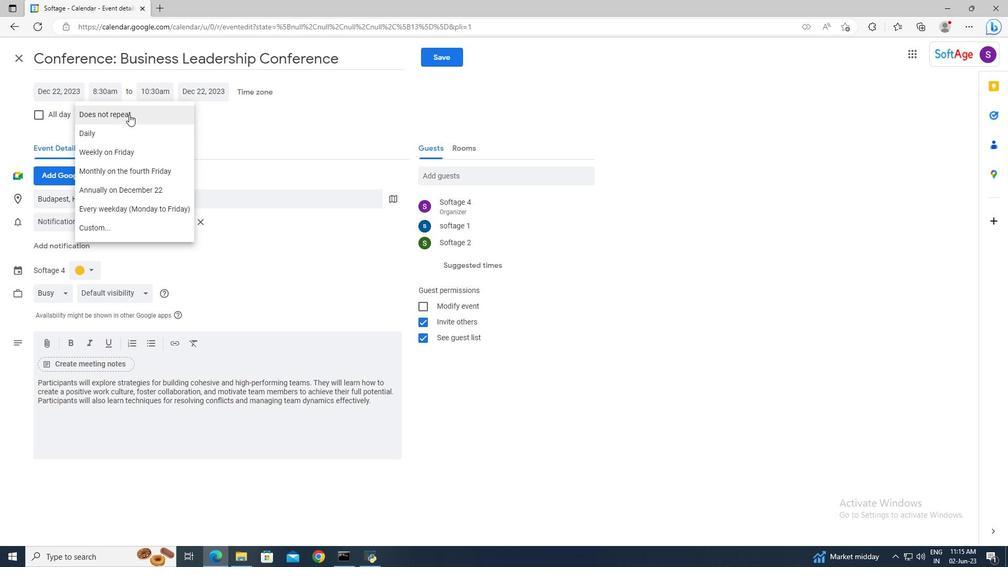 
Action: Mouse moved to (431, 60)
Screenshot: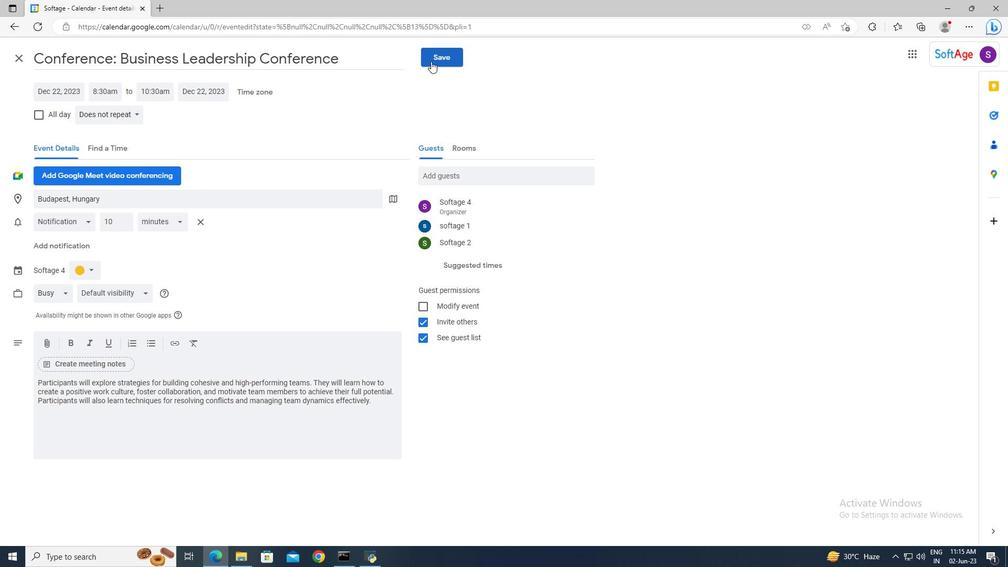 
Action: Mouse pressed left at (431, 60)
Screenshot: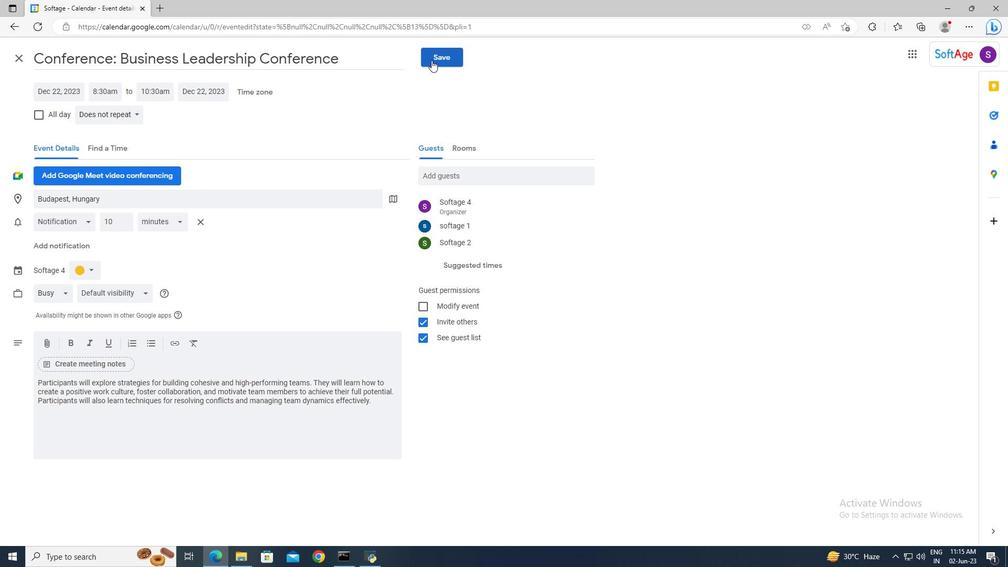 
Action: Mouse moved to (593, 317)
Screenshot: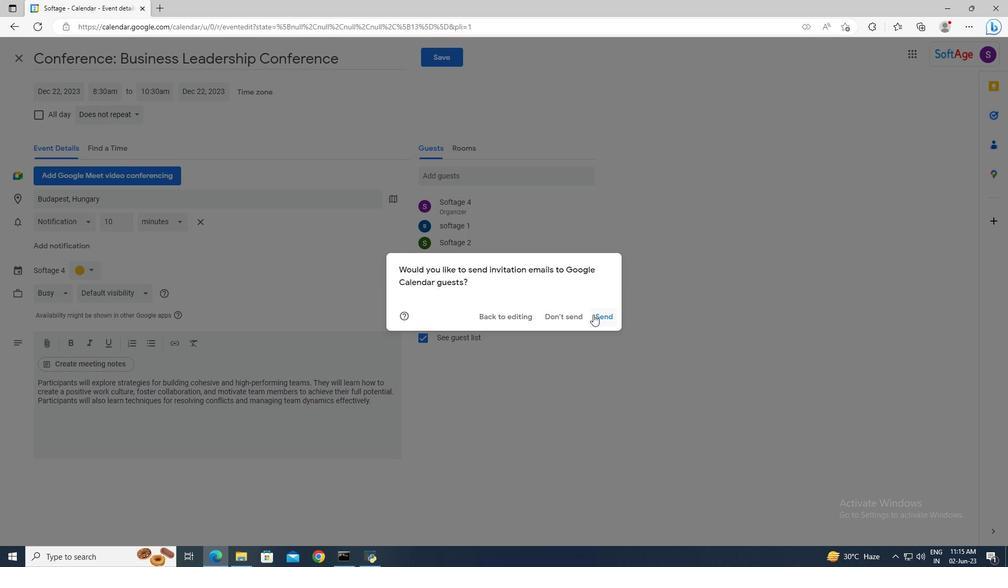 
Action: Mouse pressed left at (593, 317)
Screenshot: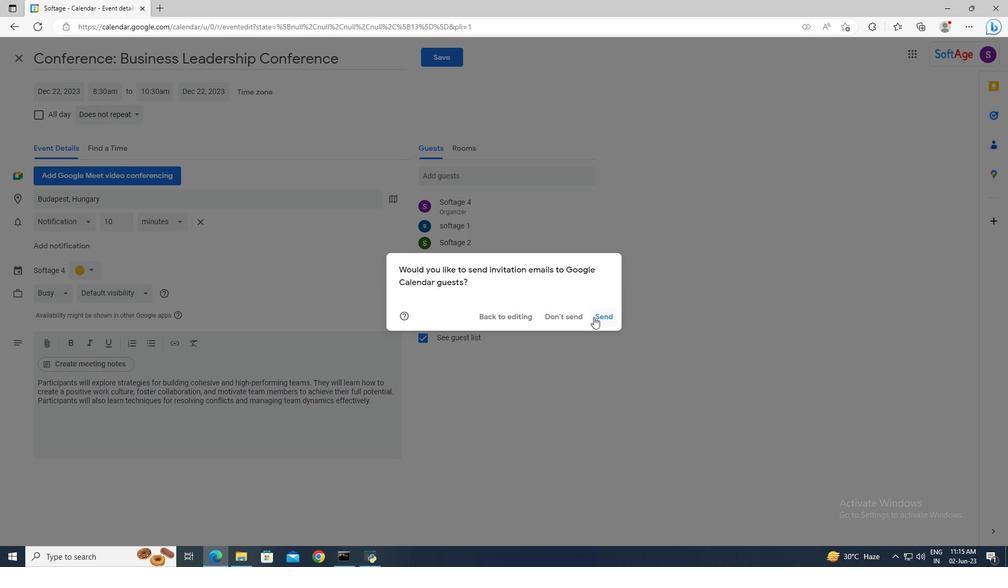 
